 Task: Check current mortgage rates for secondary/vacation home.
Action: Mouse moved to (727, 135)
Screenshot: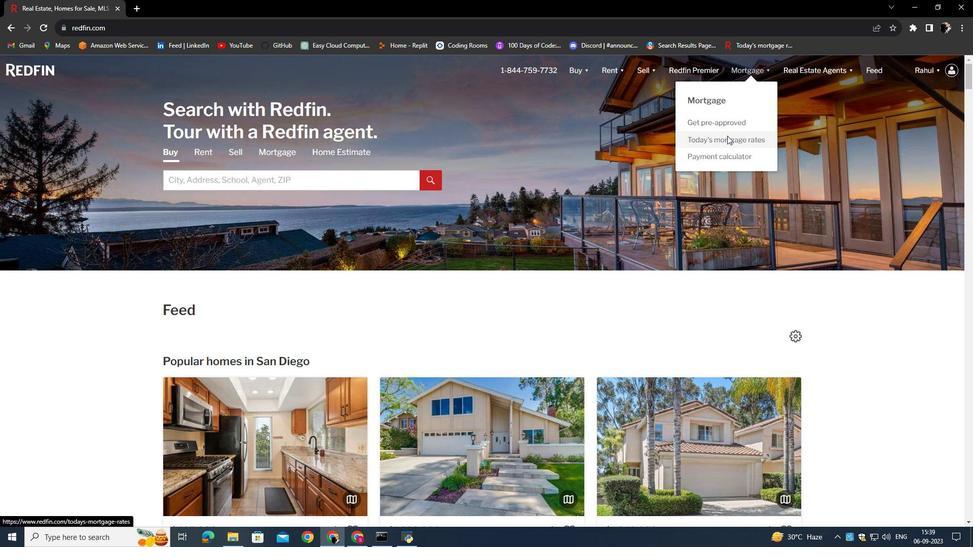 
Action: Mouse pressed left at (727, 135)
Screenshot: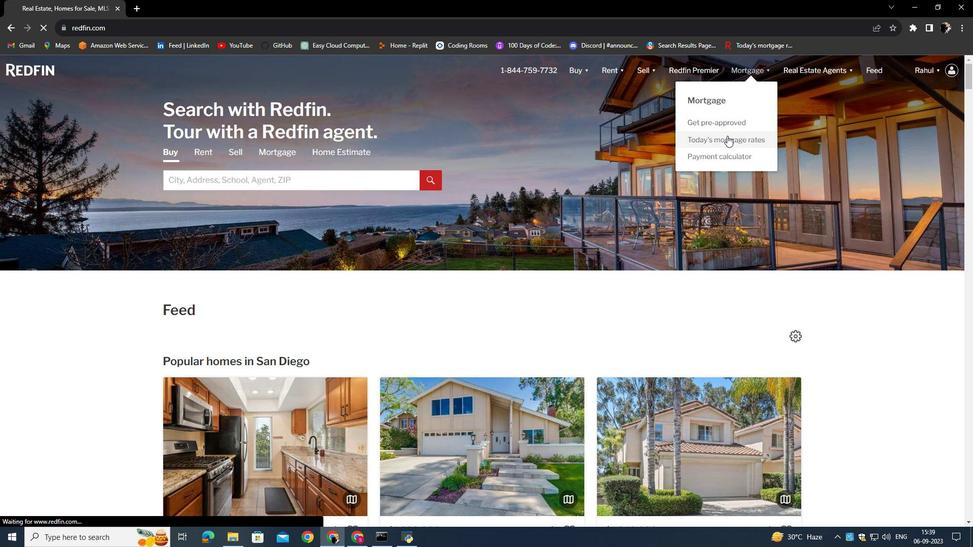 
Action: Mouse moved to (376, 273)
Screenshot: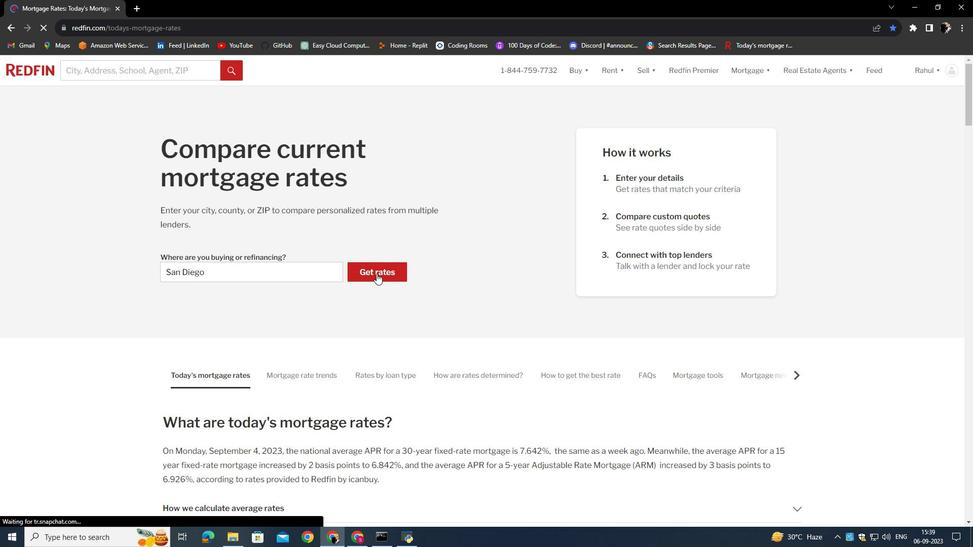 
Action: Mouse pressed left at (376, 273)
Screenshot: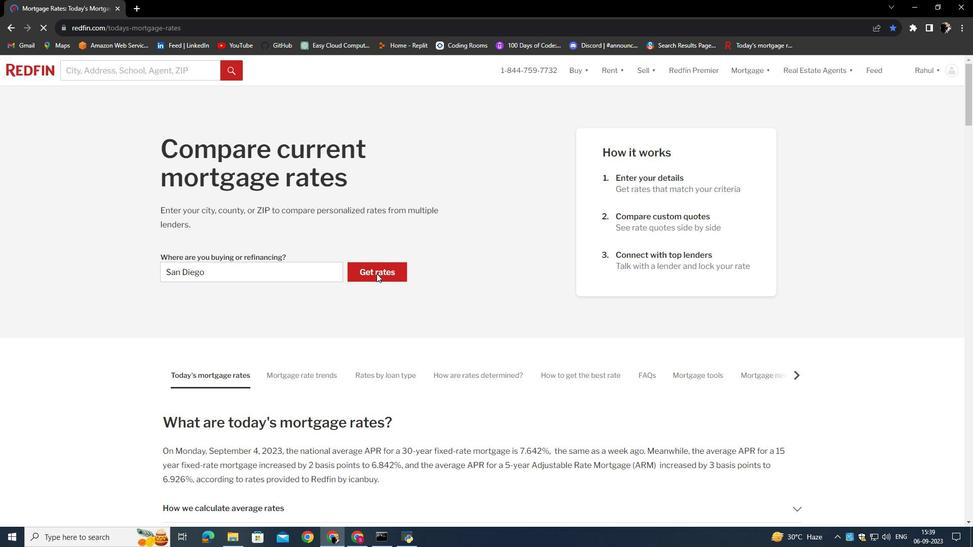 
Action: Mouse moved to (279, 186)
Screenshot: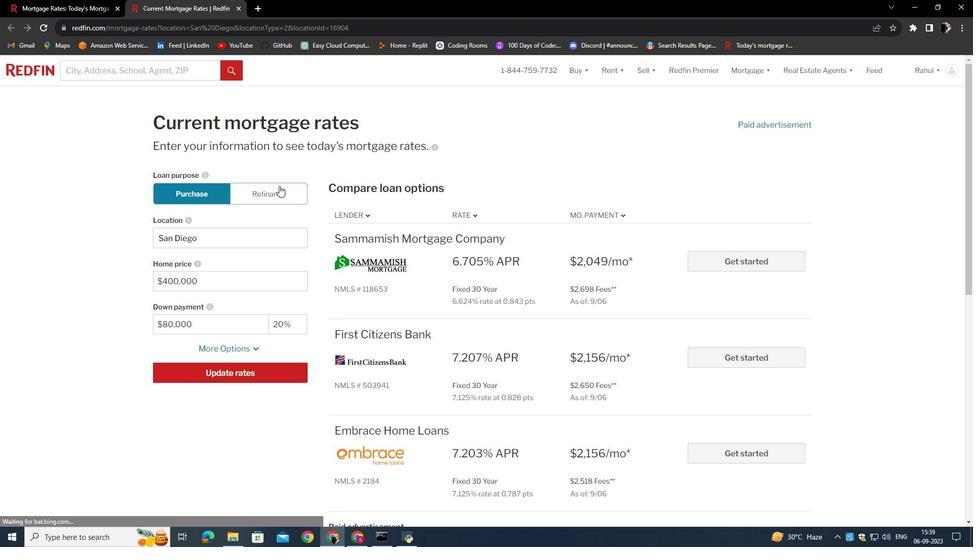
Action: Mouse pressed left at (279, 186)
Screenshot: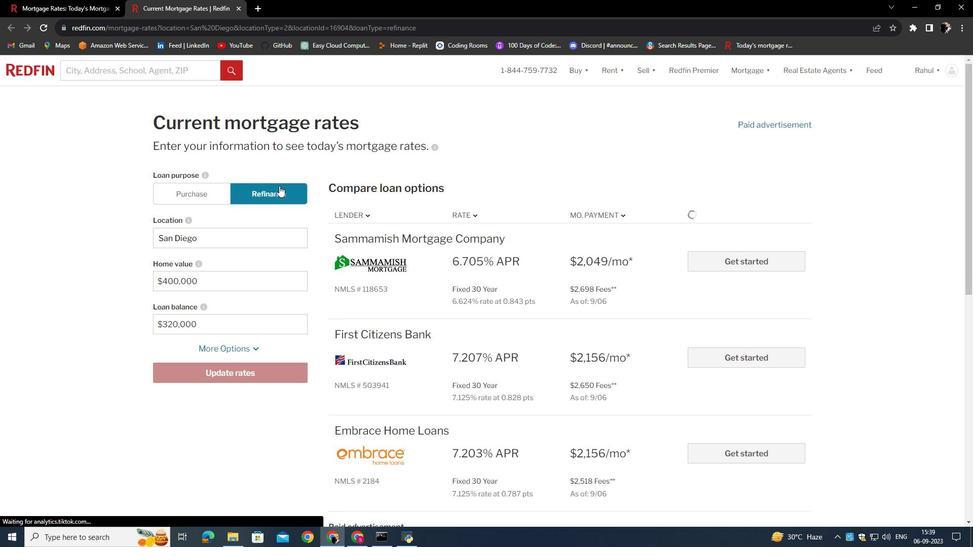 
Action: Mouse moved to (251, 352)
Screenshot: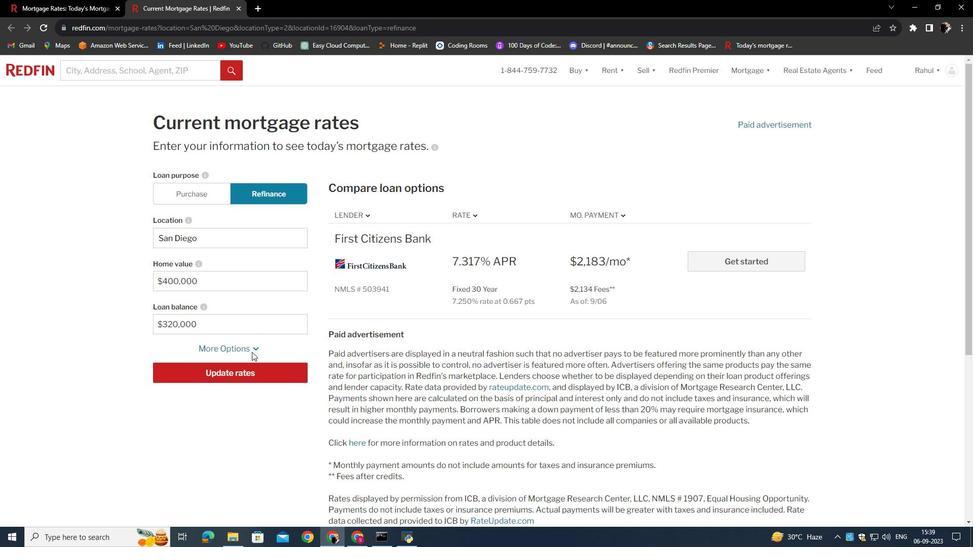 
Action: Mouse pressed left at (251, 352)
Screenshot: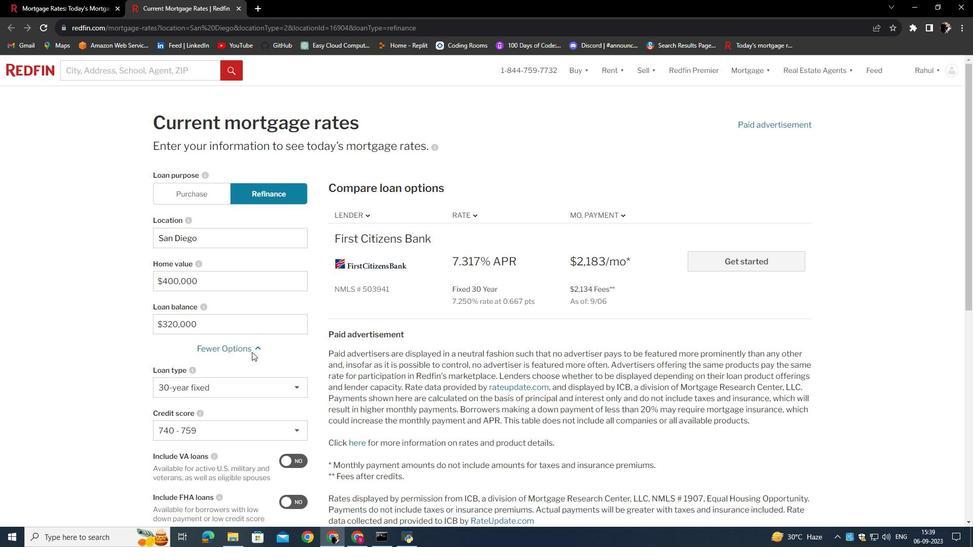 
Action: Mouse scrolled (251, 351) with delta (0, 0)
Screenshot: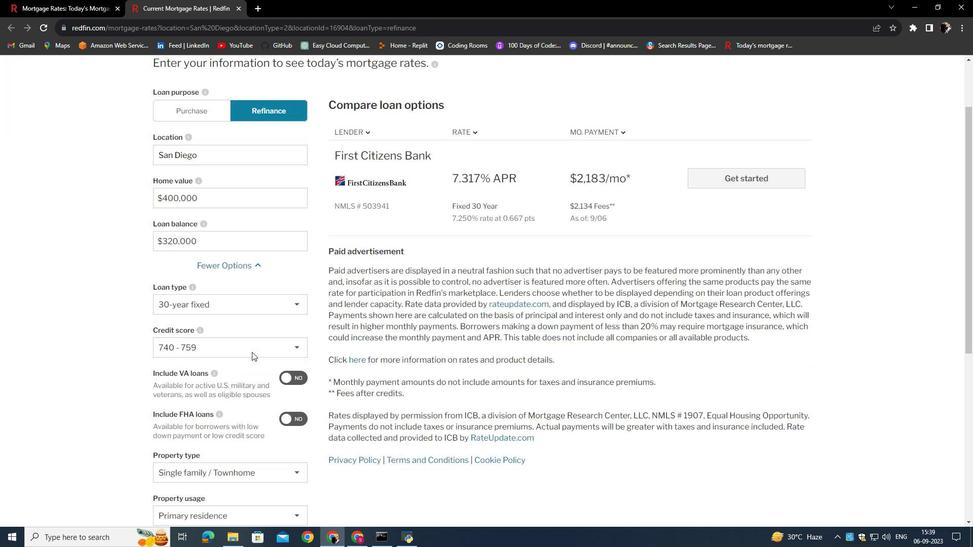 
Action: Mouse scrolled (251, 351) with delta (0, 0)
Screenshot: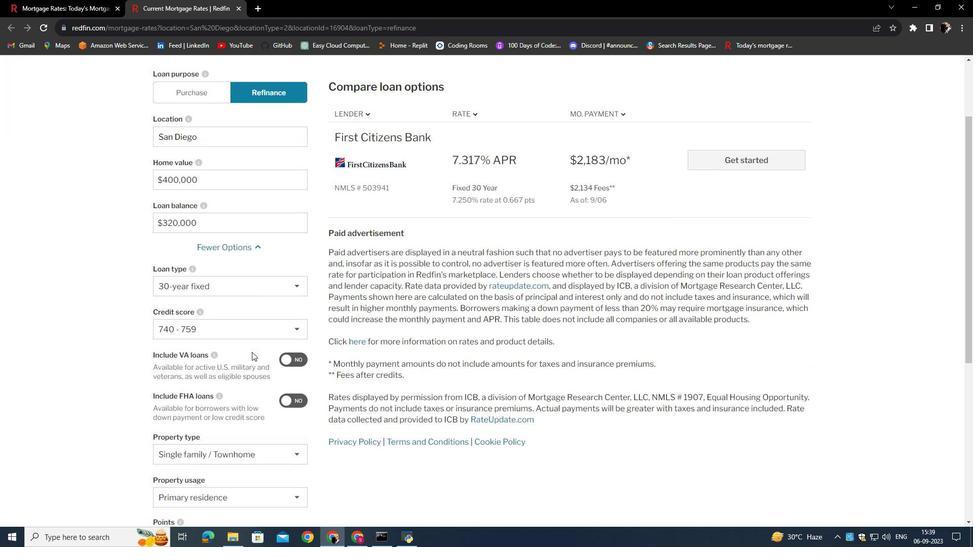 
Action: Mouse scrolled (251, 351) with delta (0, 0)
Screenshot: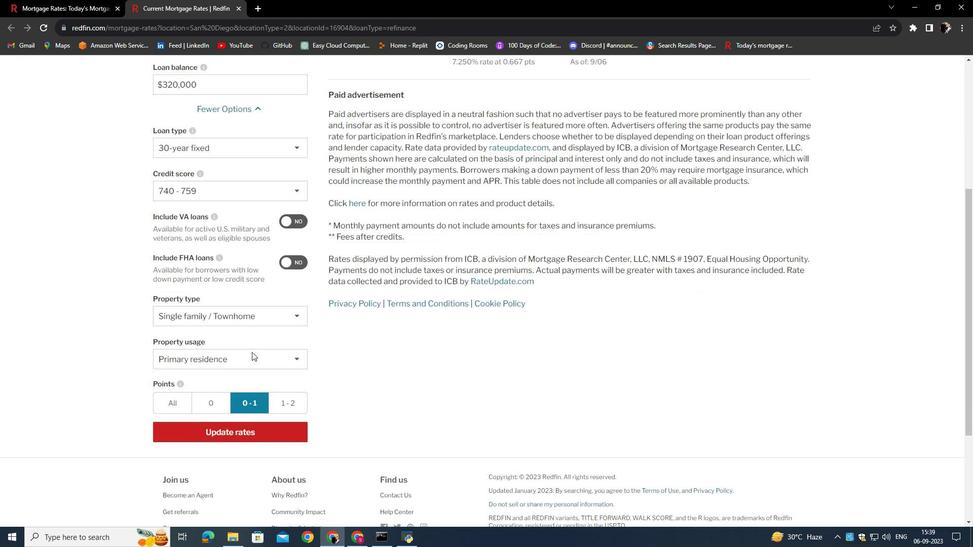 
Action: Mouse scrolled (251, 351) with delta (0, 0)
Screenshot: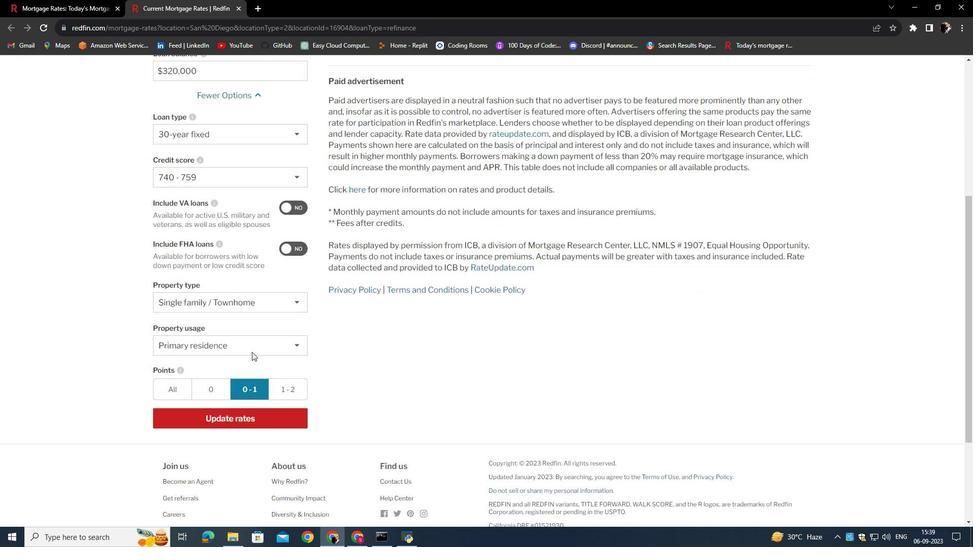 
Action: Mouse scrolled (251, 351) with delta (0, 0)
Screenshot: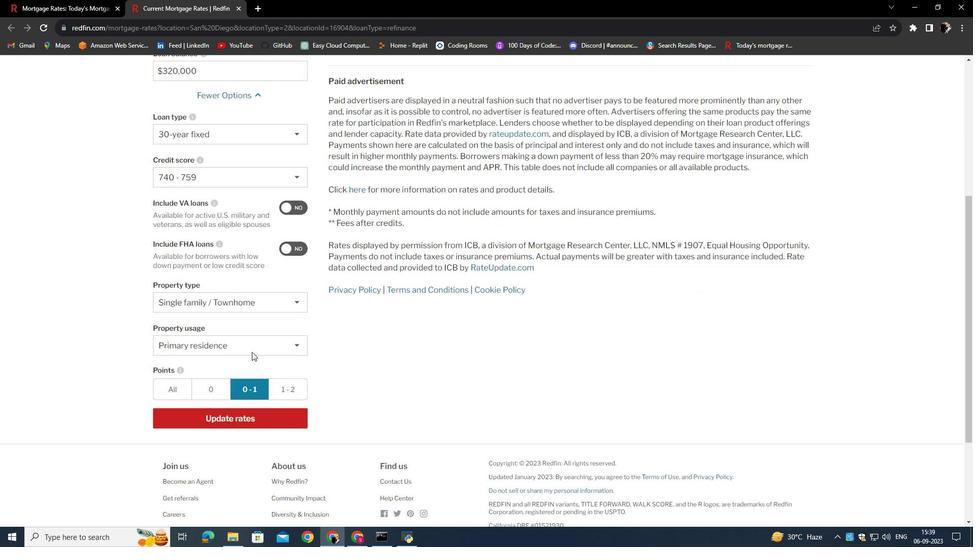 
Action: Mouse scrolled (251, 351) with delta (0, 0)
Screenshot: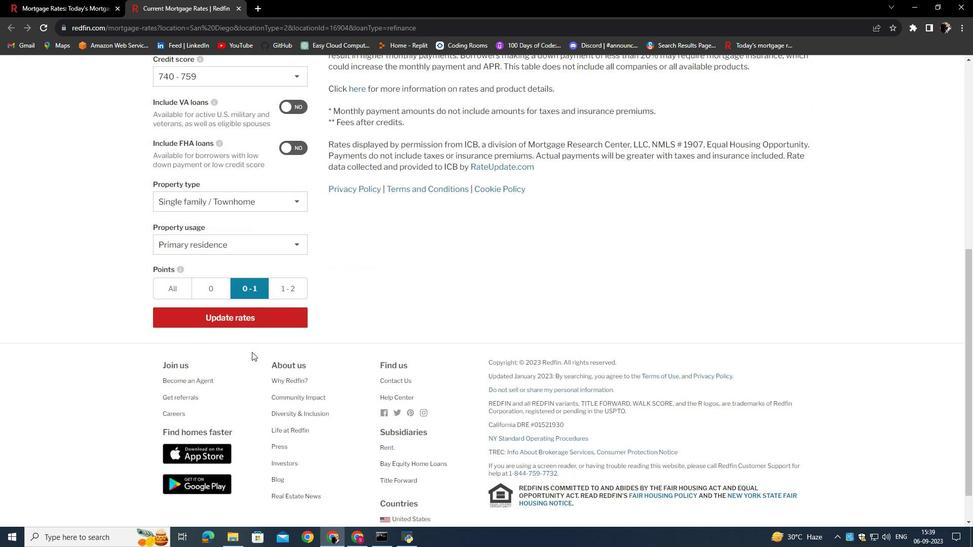 
Action: Mouse scrolled (251, 351) with delta (0, 0)
Screenshot: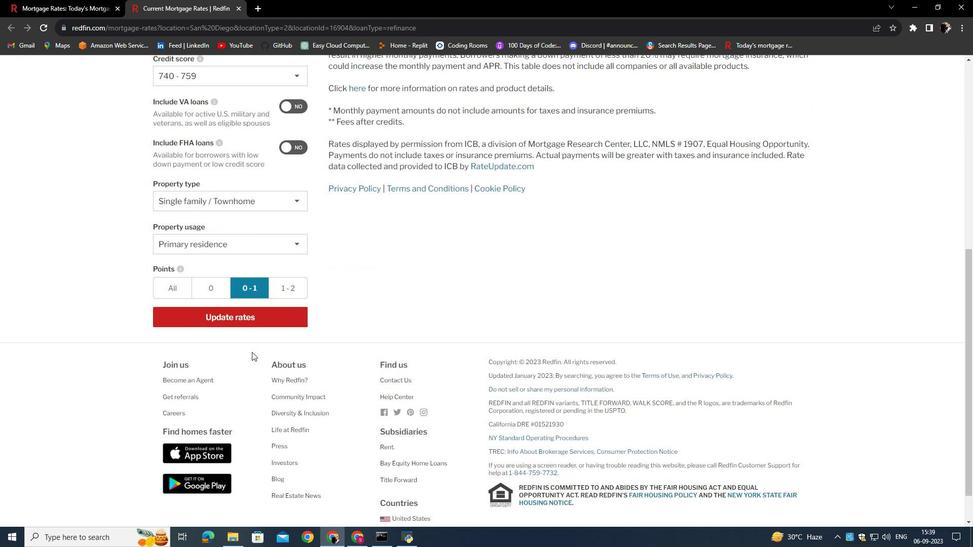 
Action: Mouse moved to (260, 242)
Screenshot: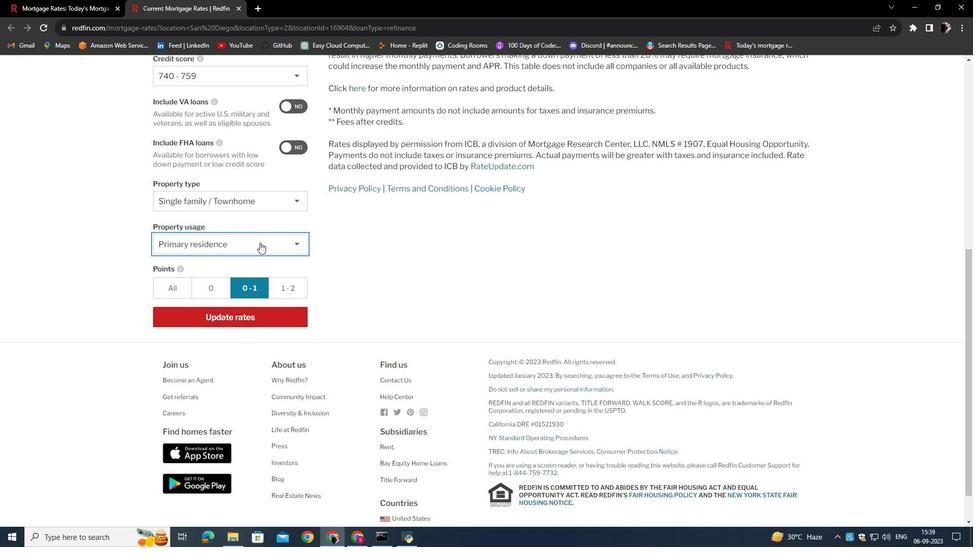 
Action: Mouse pressed left at (260, 242)
Screenshot: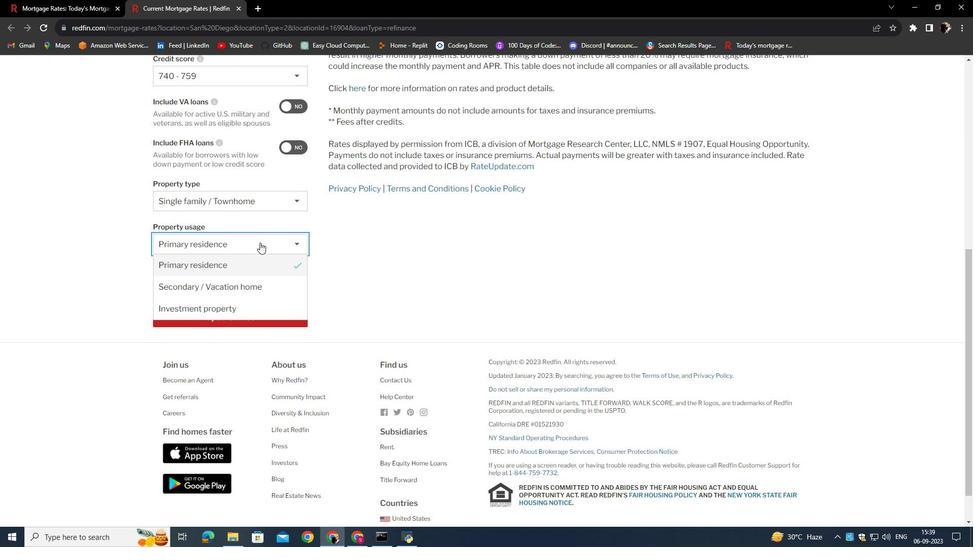 
Action: Mouse moved to (247, 284)
Screenshot: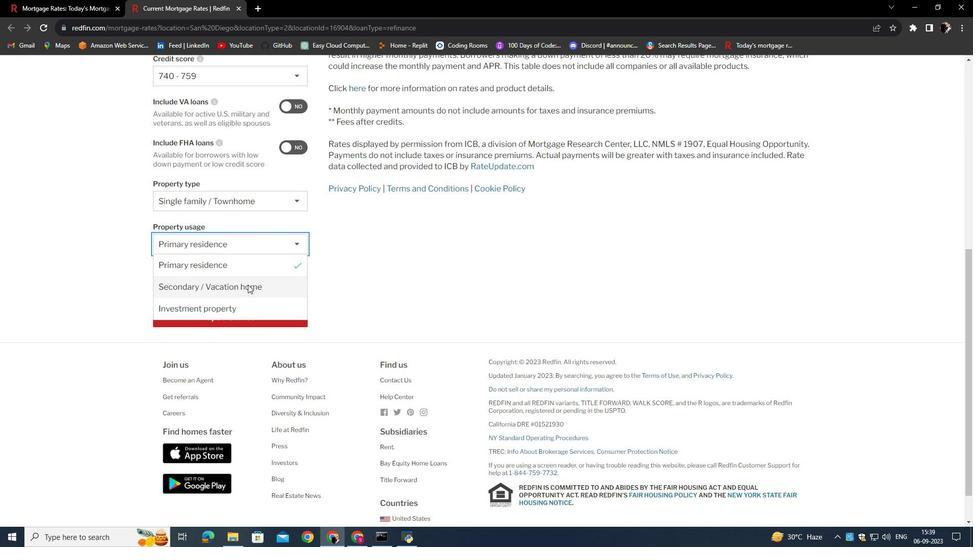 
Action: Mouse pressed left at (247, 284)
Screenshot: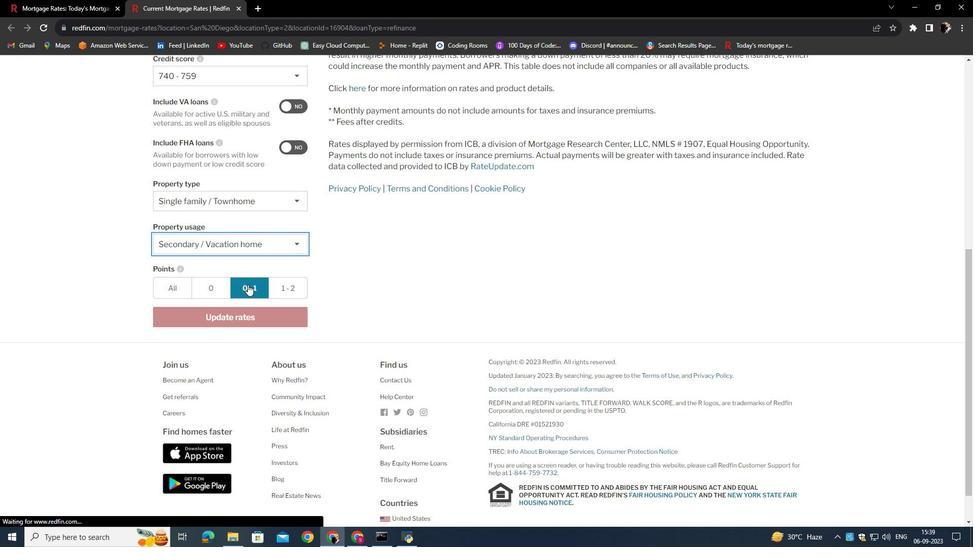 
Action: Mouse moved to (234, 319)
Screenshot: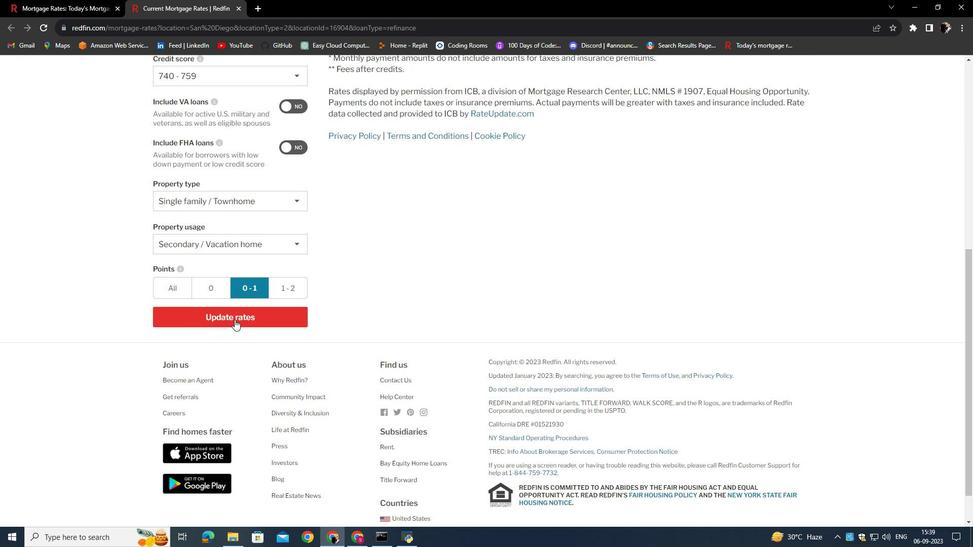 
Action: Mouse pressed left at (234, 319)
Screenshot: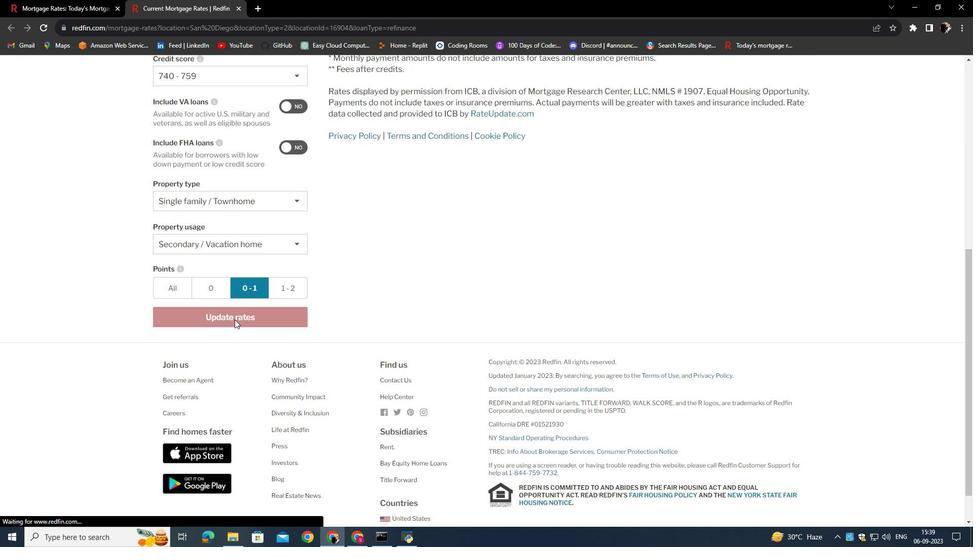 
Action: Mouse moved to (455, 249)
Screenshot: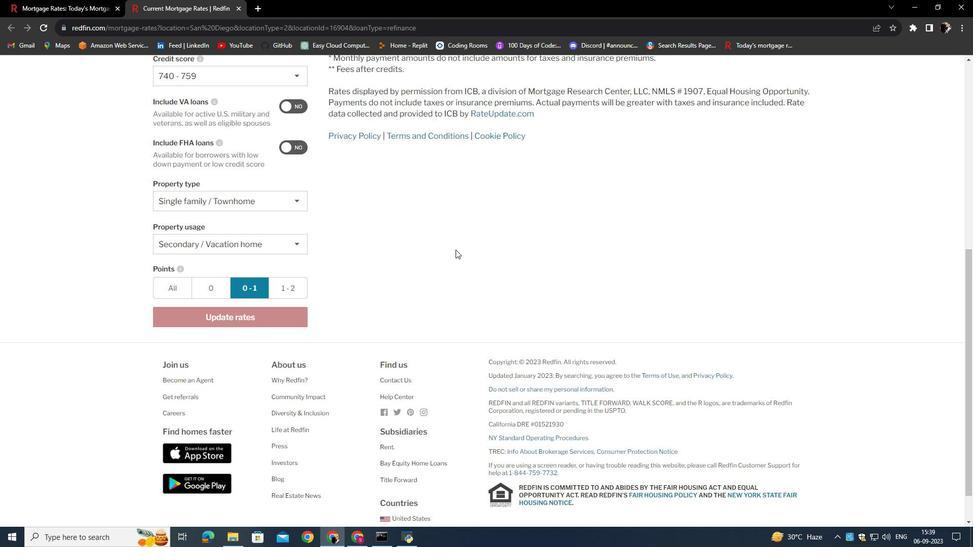 
Action: Mouse scrolled (455, 250) with delta (0, 0)
Screenshot: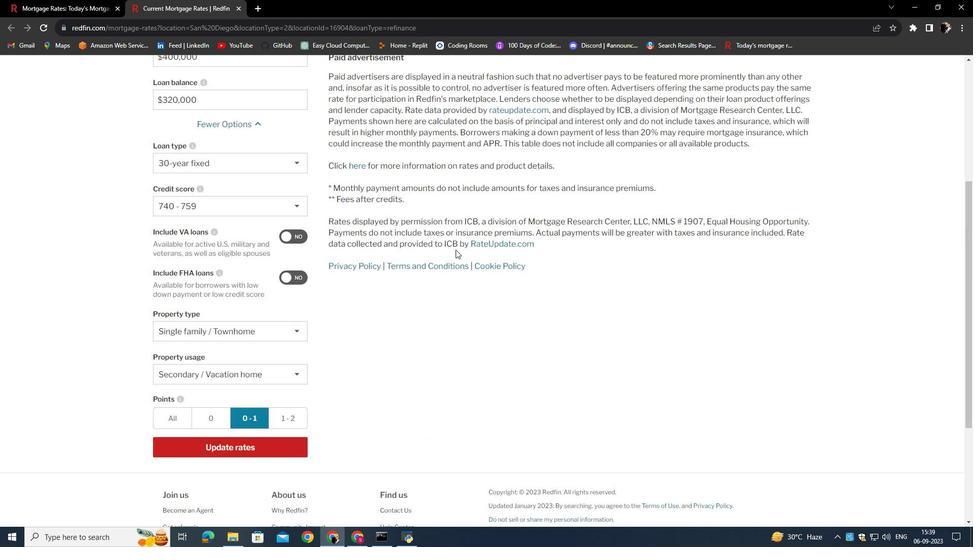 
Action: Mouse scrolled (455, 250) with delta (0, 0)
Screenshot: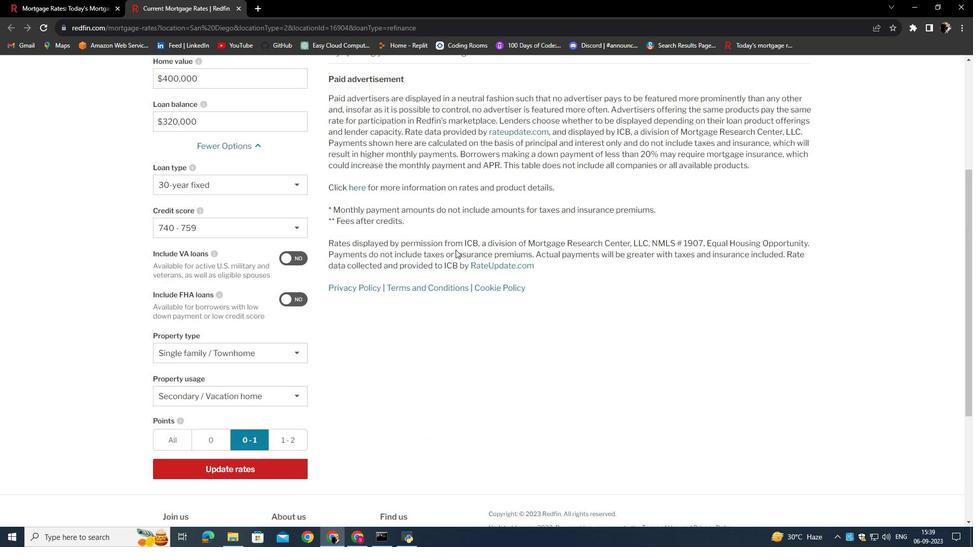 
Action: Mouse scrolled (455, 250) with delta (0, 0)
Screenshot: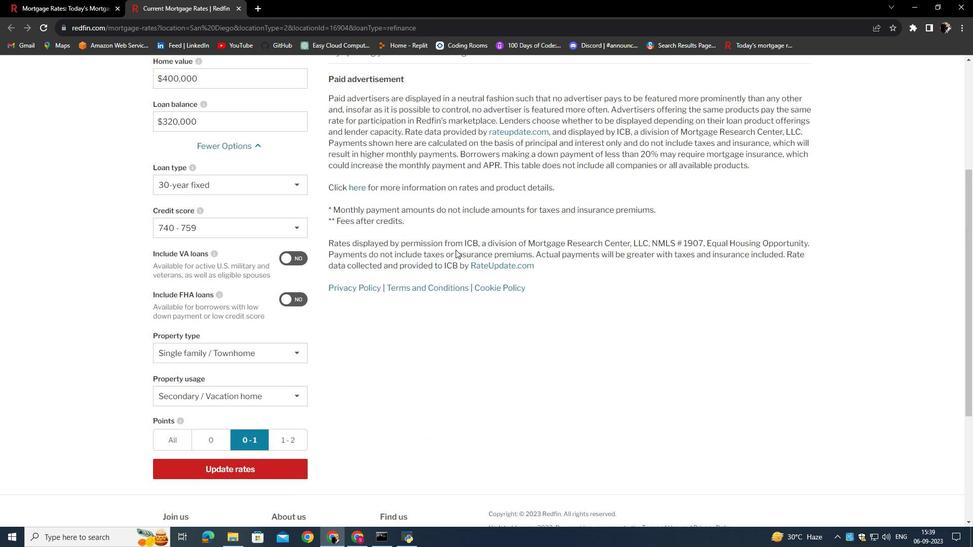 
Action: Mouse scrolled (455, 250) with delta (0, 0)
Screenshot: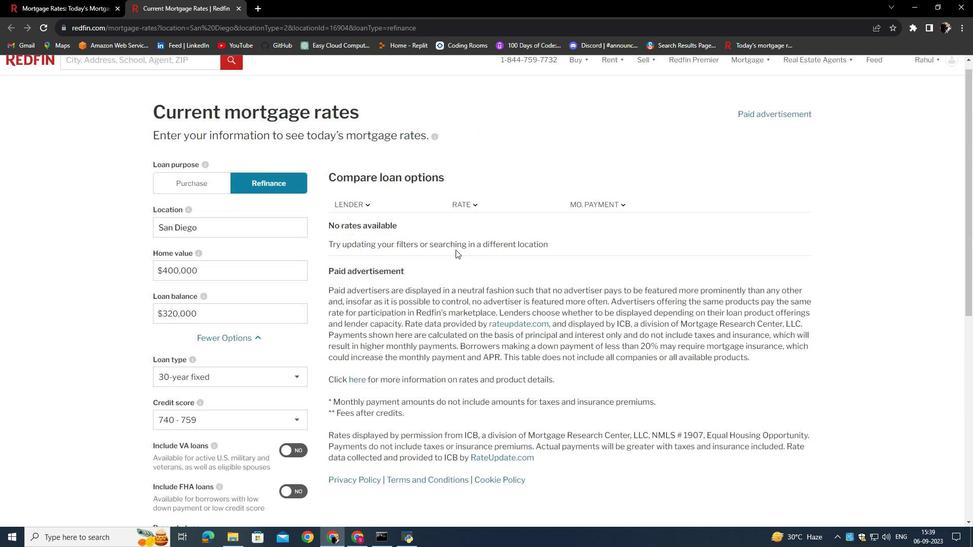 
Action: Mouse scrolled (455, 250) with delta (0, 0)
Screenshot: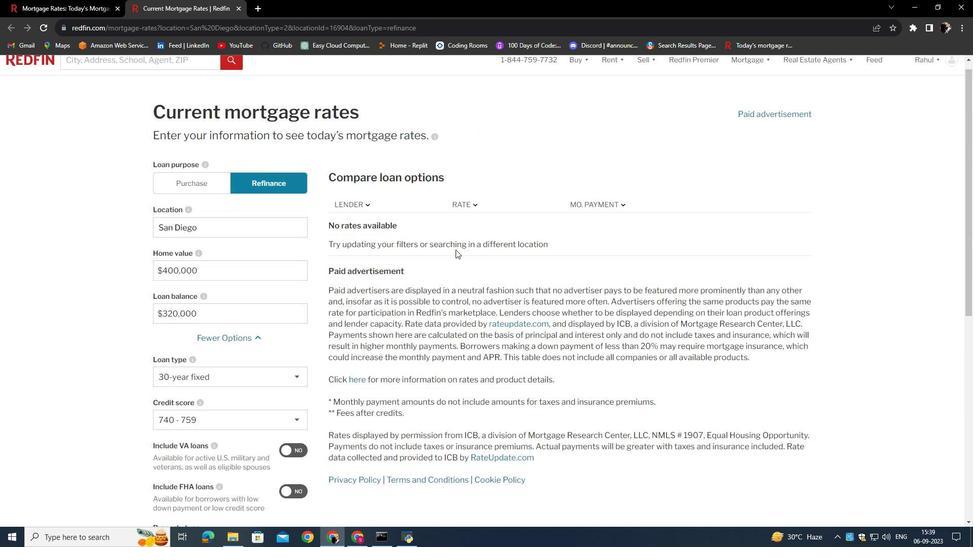 
Action: Mouse scrolled (455, 250) with delta (0, 0)
Screenshot: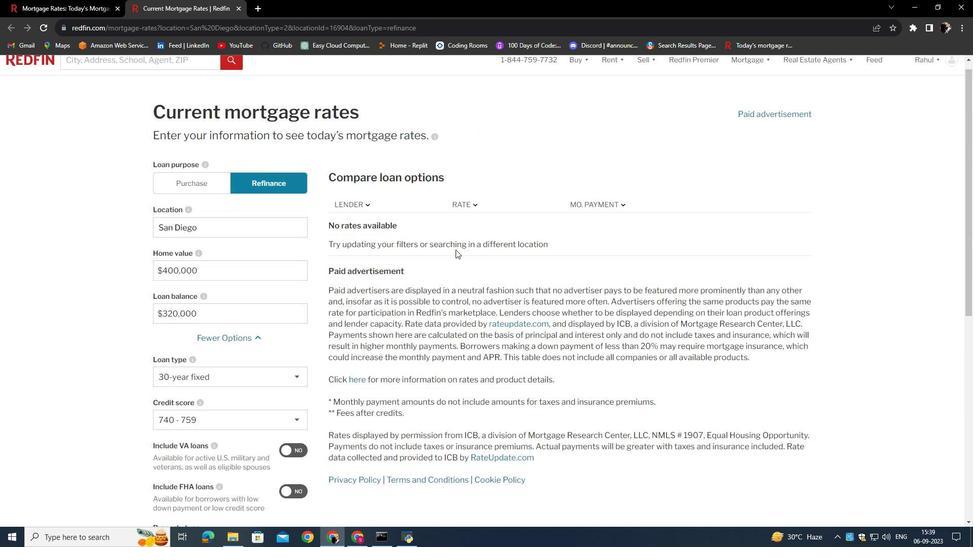 
Action: Mouse scrolled (455, 250) with delta (0, 0)
Screenshot: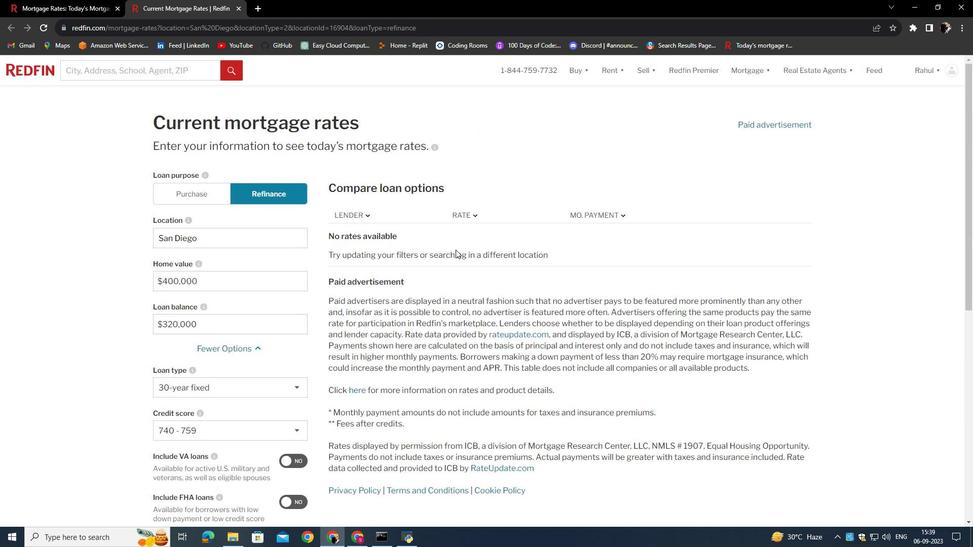 
